 Task: In the  document governance.odt Select the first Column and change text color to  'Black' Apply the command  'Undo' Apply the command  Redo
Action: Mouse moved to (318, 177)
Screenshot: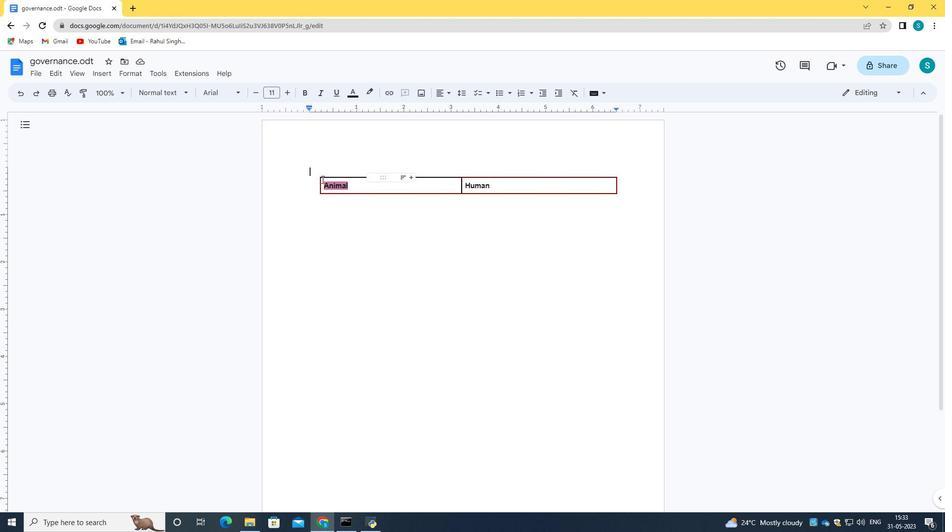 
Action: Mouse pressed left at (318, 177)
Screenshot: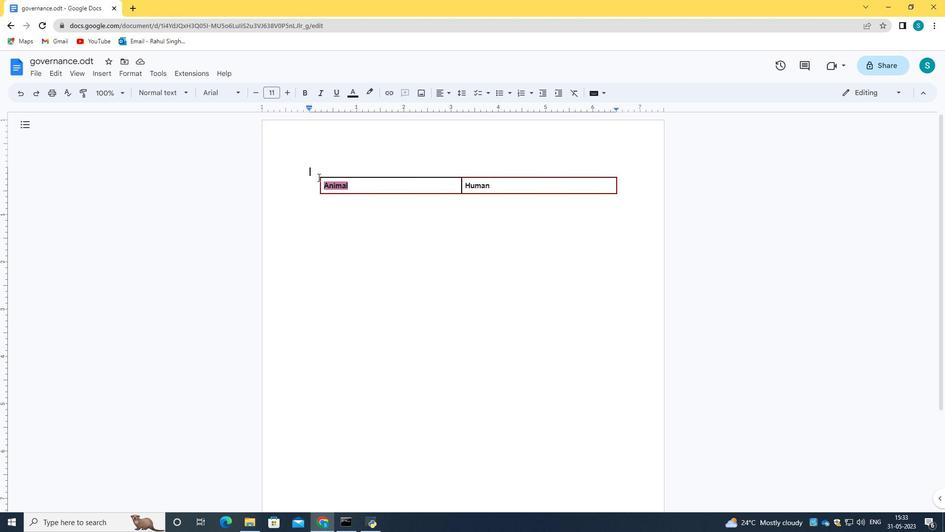 
Action: Mouse moved to (357, 93)
Screenshot: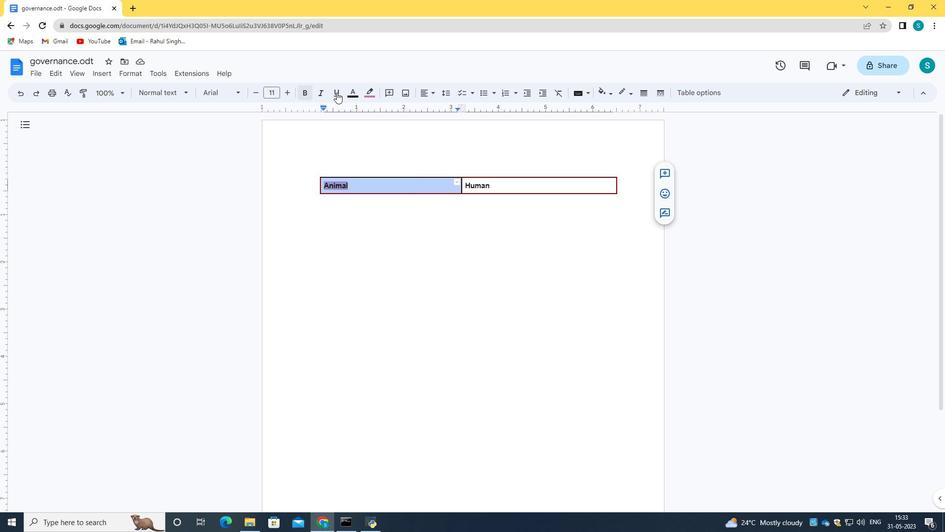 
Action: Mouse pressed left at (357, 93)
Screenshot: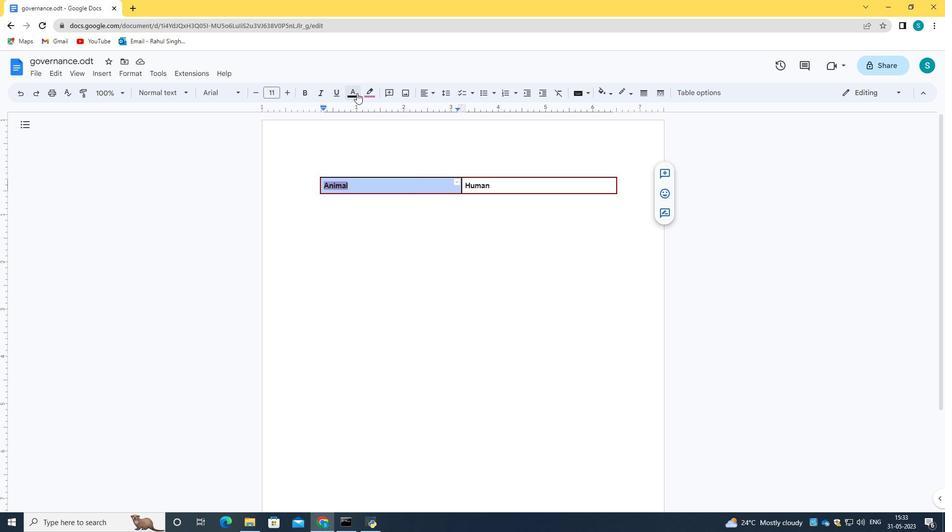 
Action: Mouse moved to (355, 113)
Screenshot: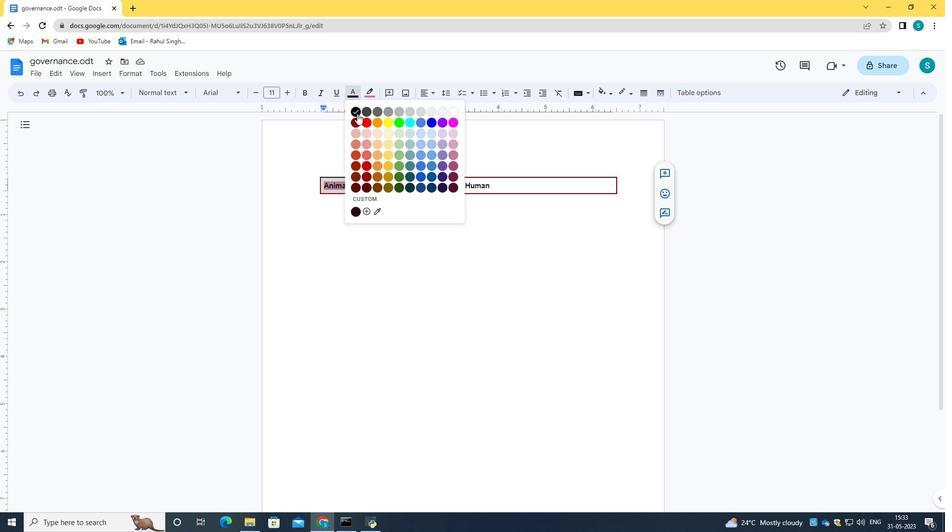 
Action: Mouse pressed left at (355, 113)
Screenshot: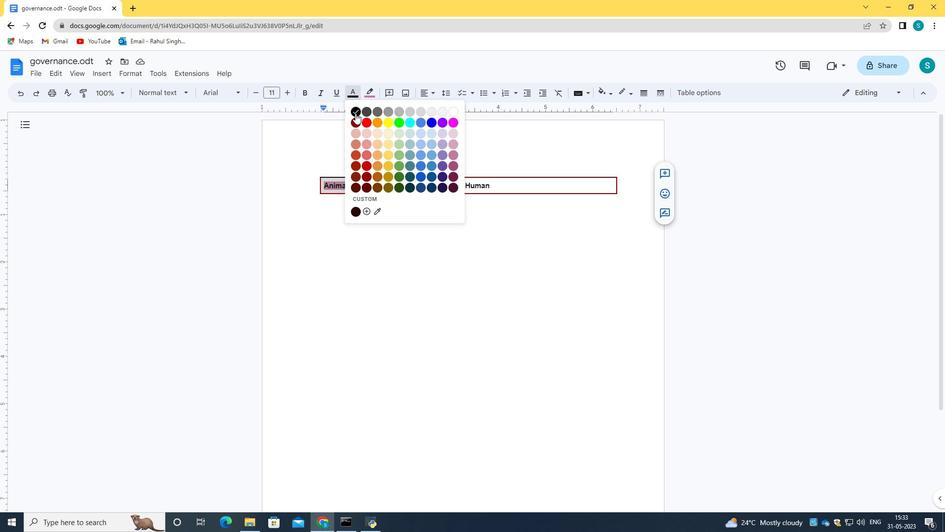 
Action: Mouse moved to (19, 92)
Screenshot: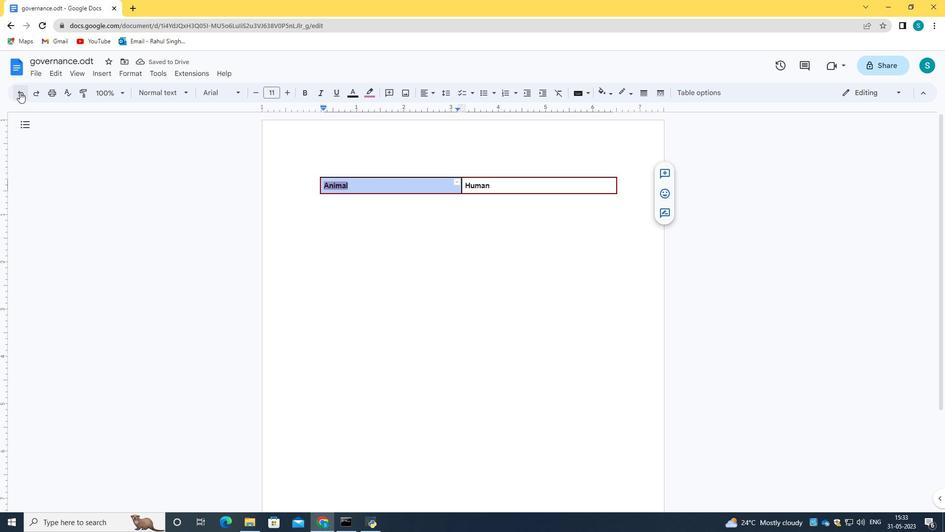 
Action: Mouse pressed left at (19, 92)
Screenshot: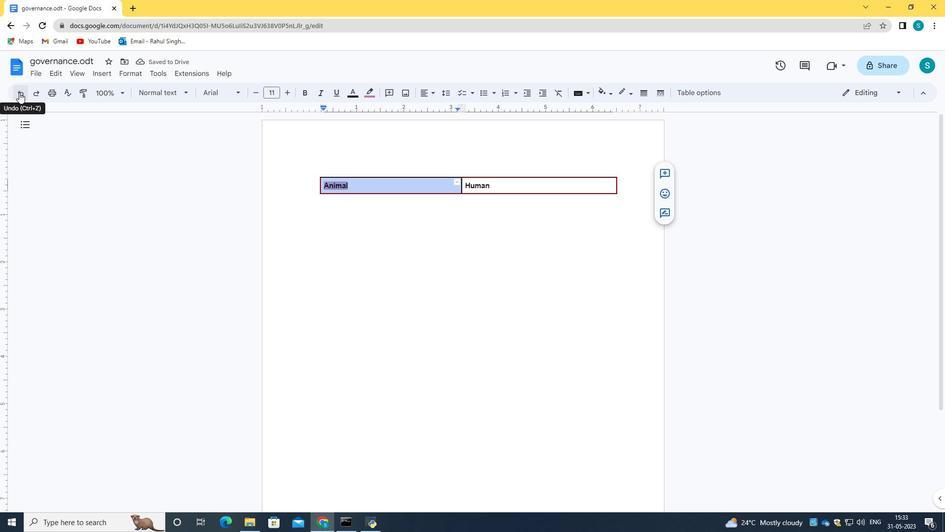 
Action: Mouse moved to (36, 92)
Screenshot: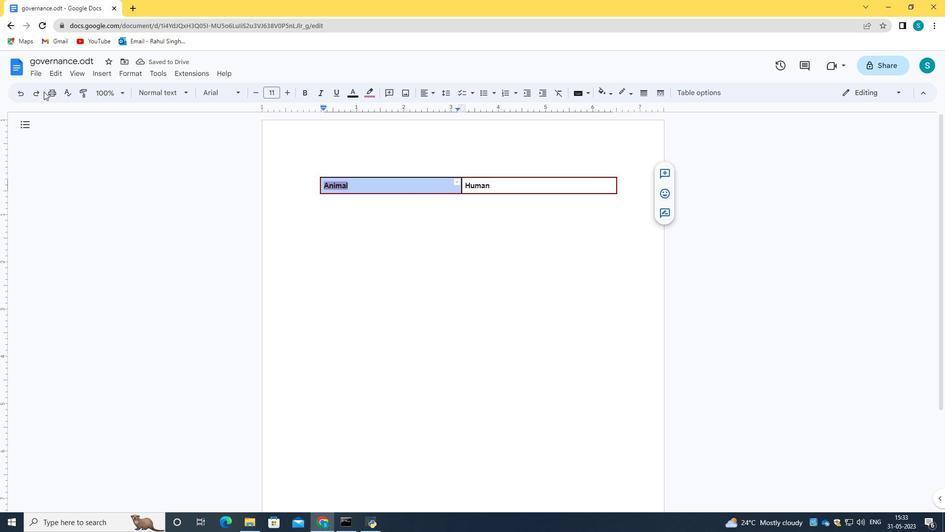 
Action: Mouse pressed left at (36, 92)
Screenshot: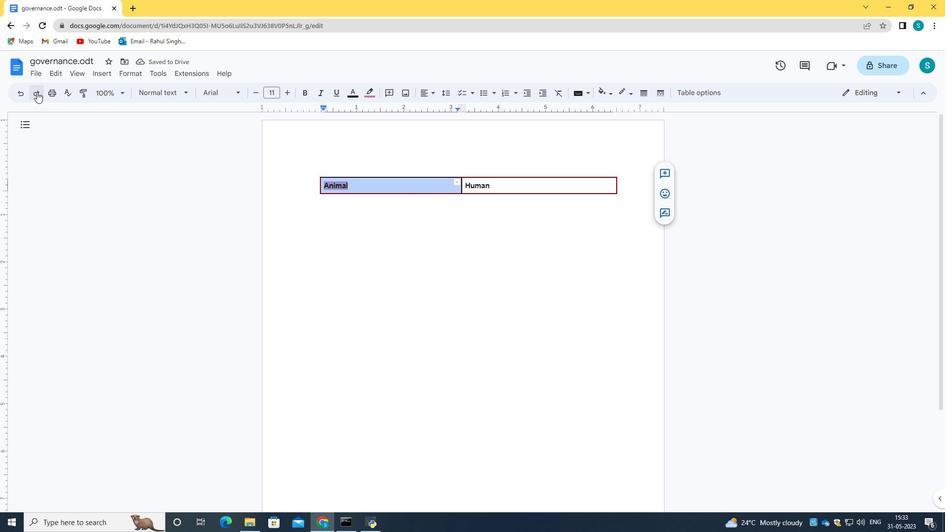 
Action: Mouse moved to (366, 155)
Screenshot: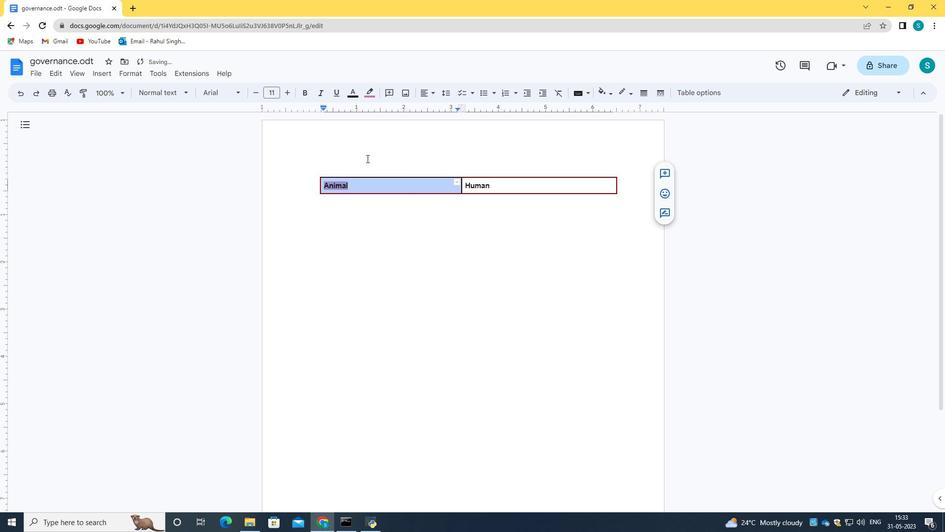 
Action: Mouse pressed left at (366, 155)
Screenshot: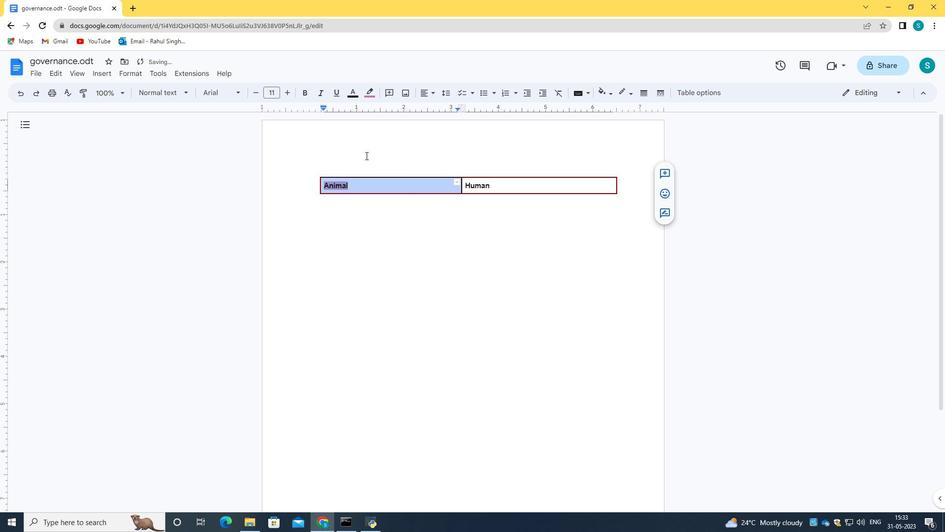 
